 Task: Choose the card "HARBINGER" for your new game.
Action: Mouse moved to (855, 535)
Screenshot: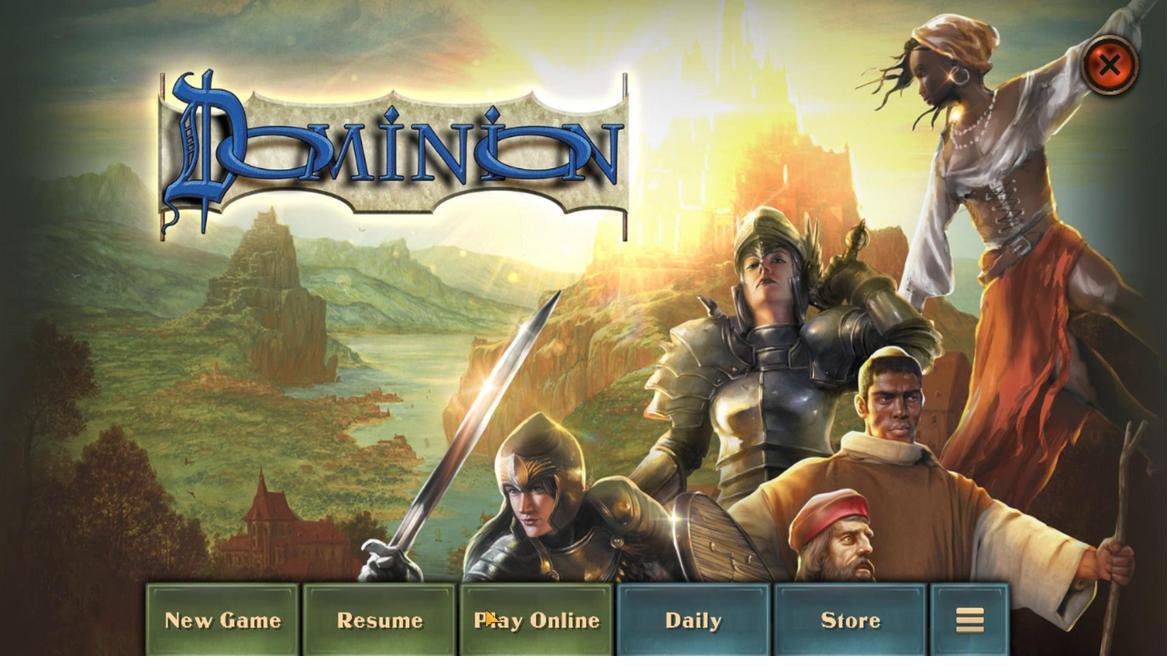 
Action: Mouse pressed left at (855, 535)
Screenshot: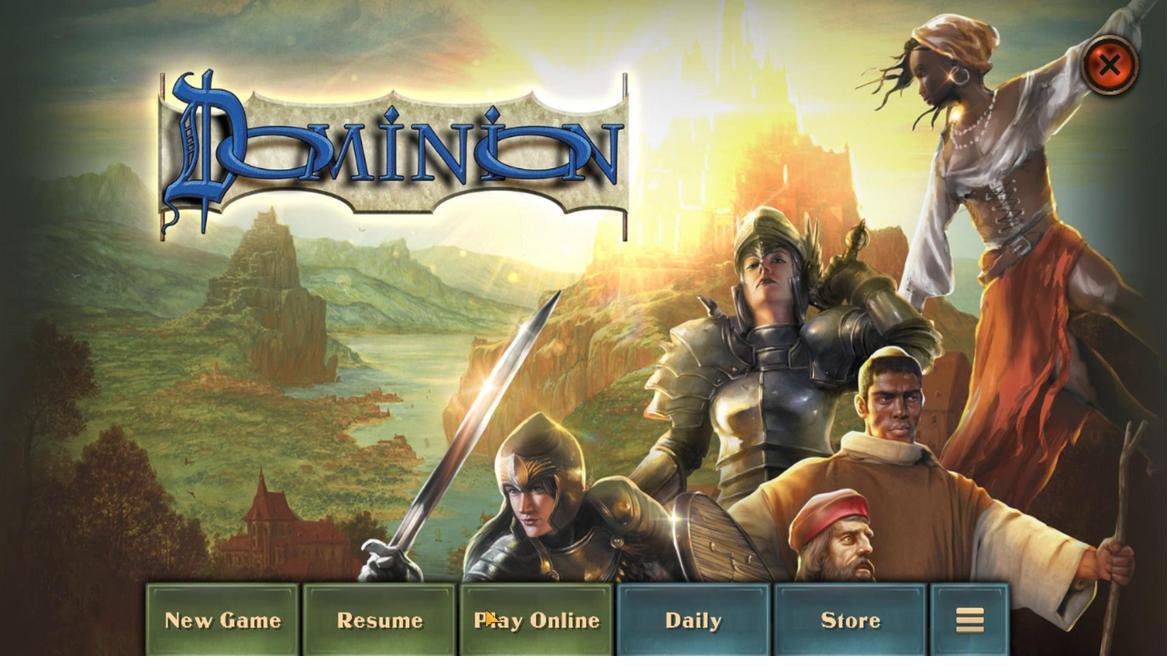 
Action: Mouse moved to (858, 418)
Screenshot: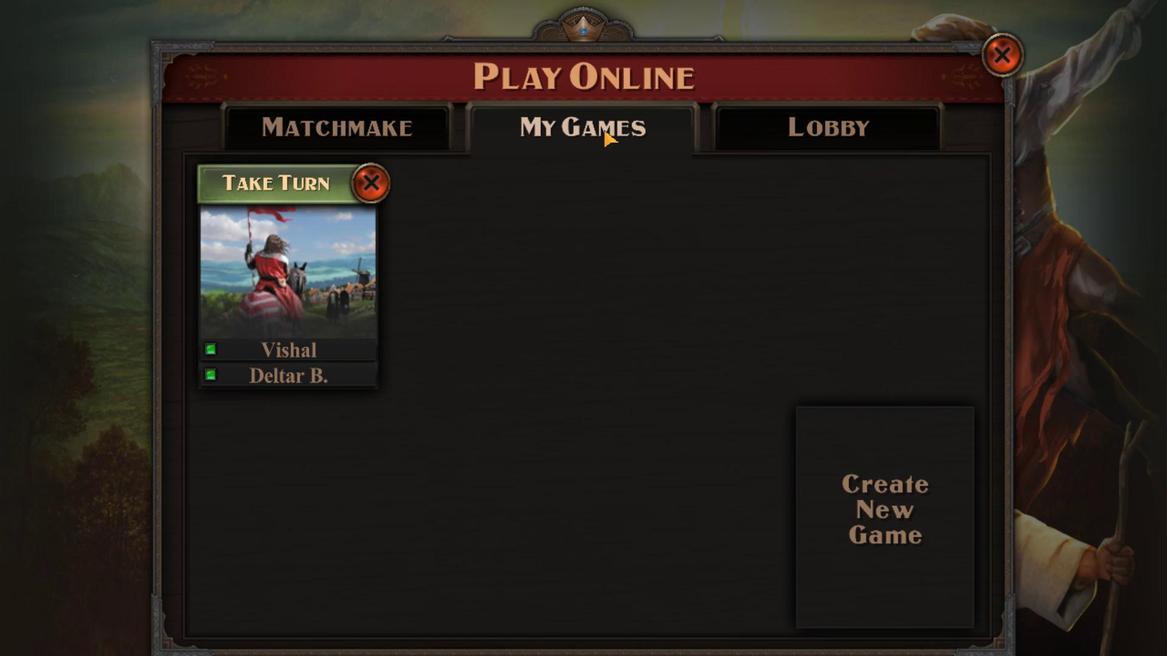 
Action: Mouse pressed left at (858, 418)
Screenshot: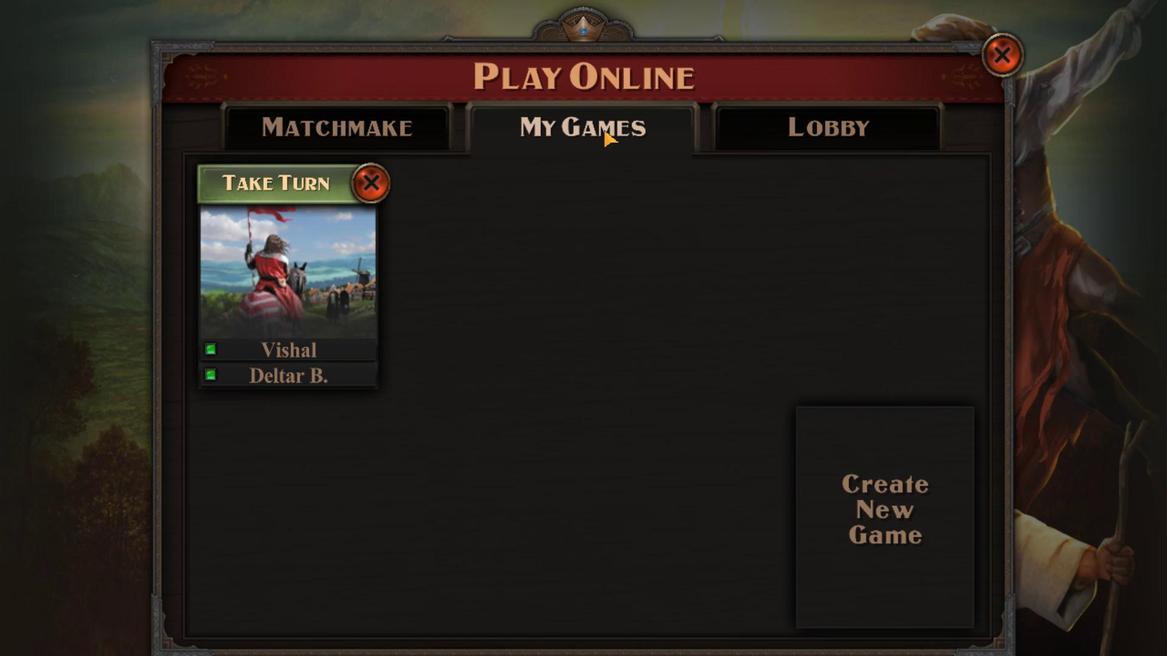 
Action: Mouse moved to (864, 513)
Screenshot: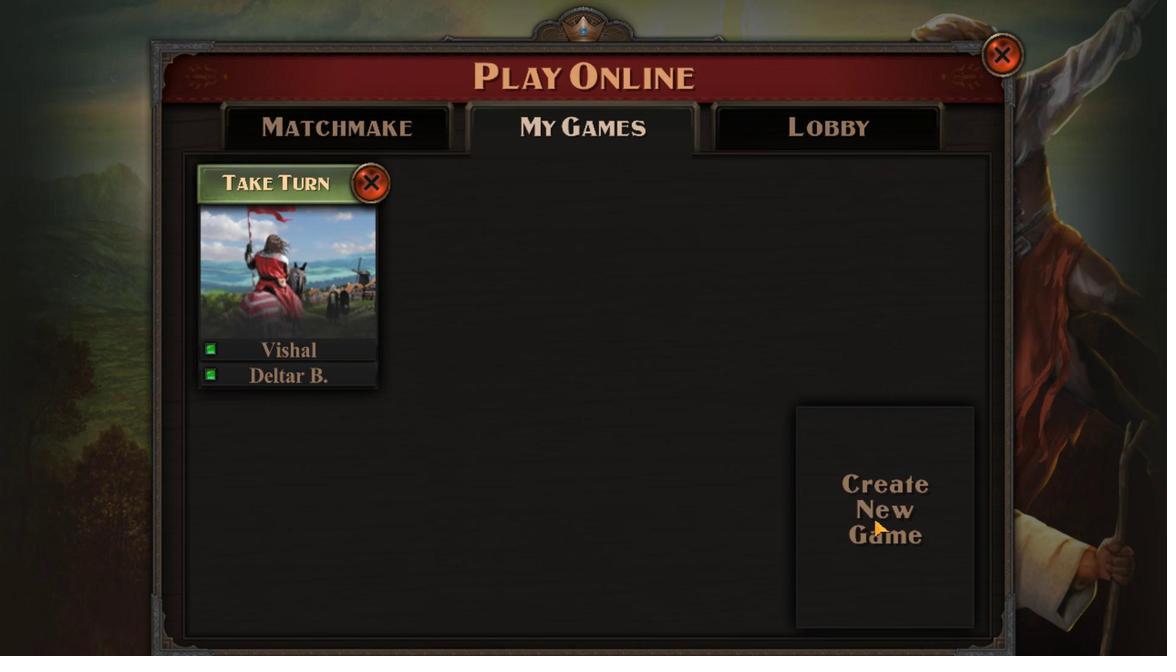 
Action: Mouse pressed left at (864, 513)
Screenshot: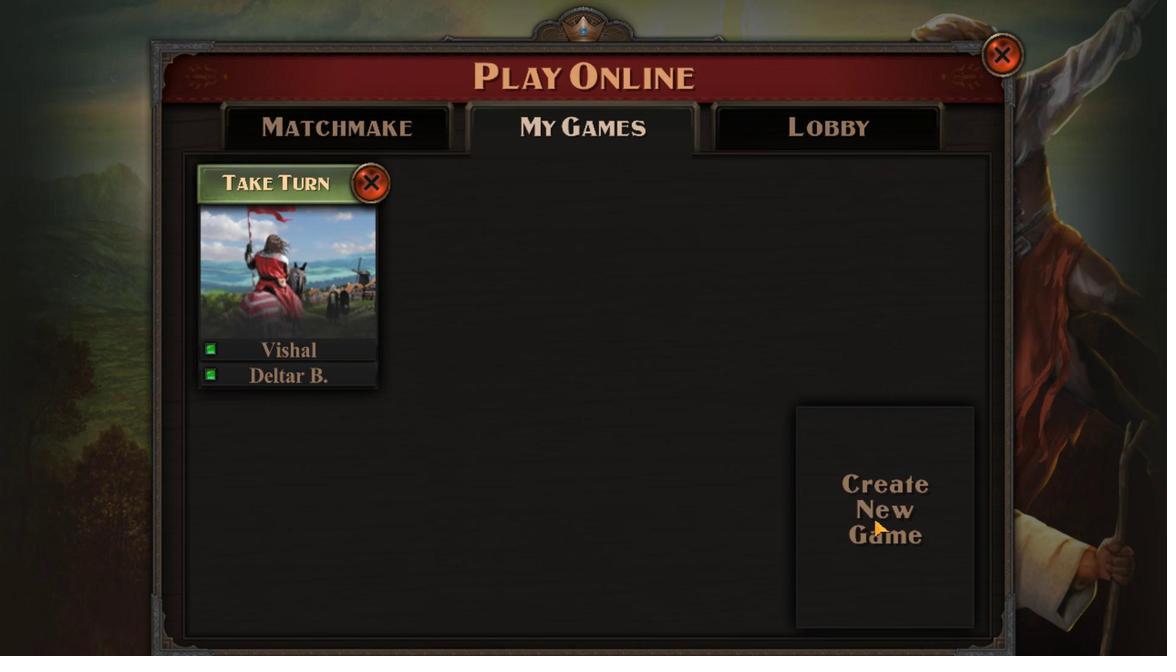 
Action: Mouse moved to (855, 417)
Screenshot: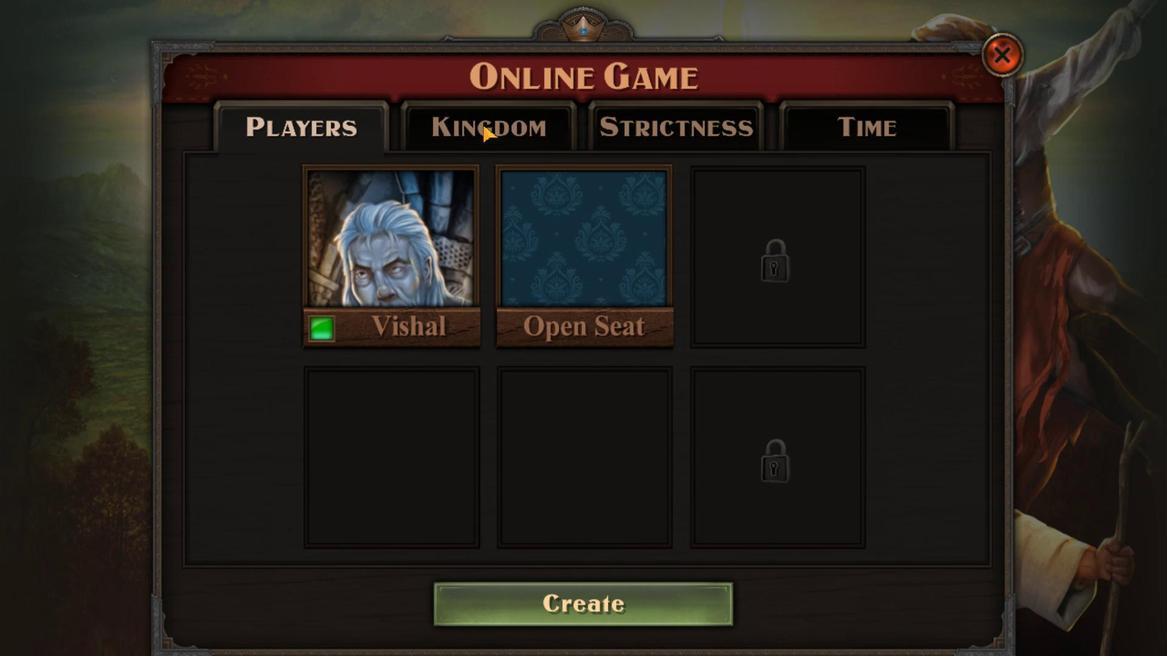
Action: Mouse pressed left at (855, 417)
Screenshot: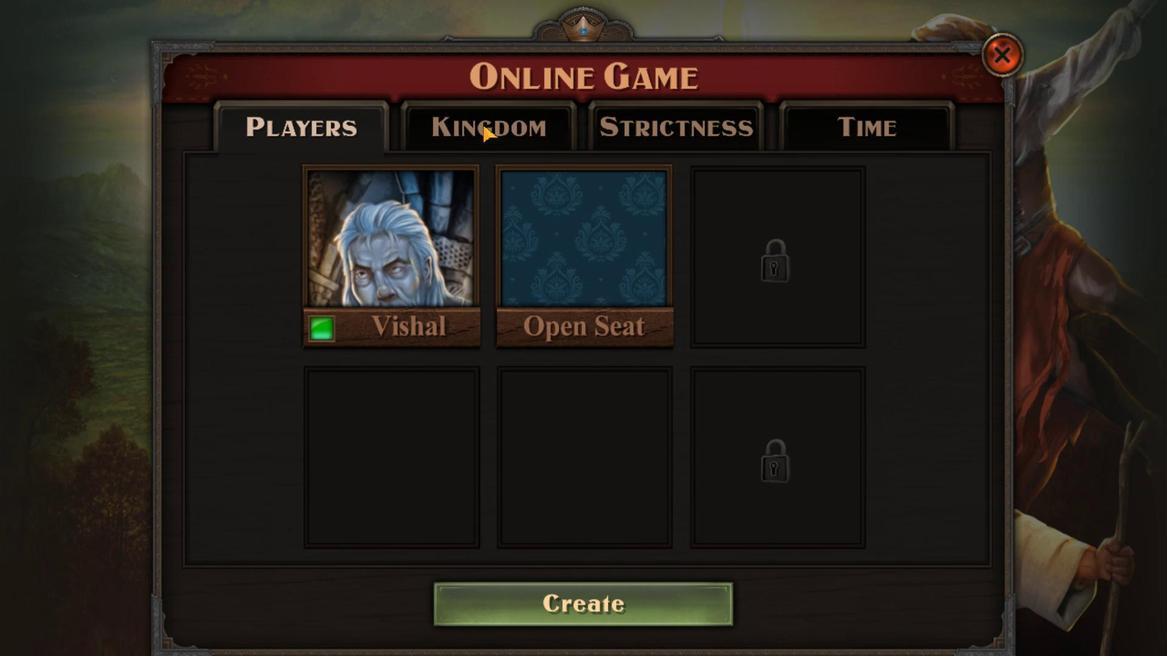 
Action: Mouse moved to (861, 435)
Screenshot: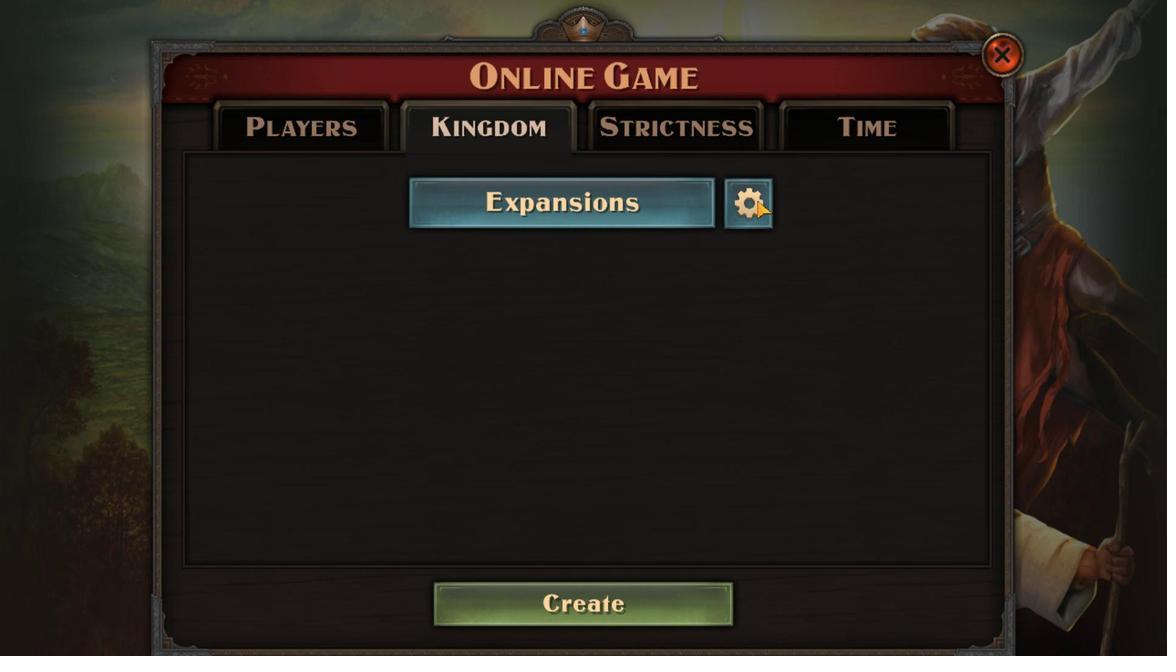 
Action: Mouse pressed left at (861, 435)
Screenshot: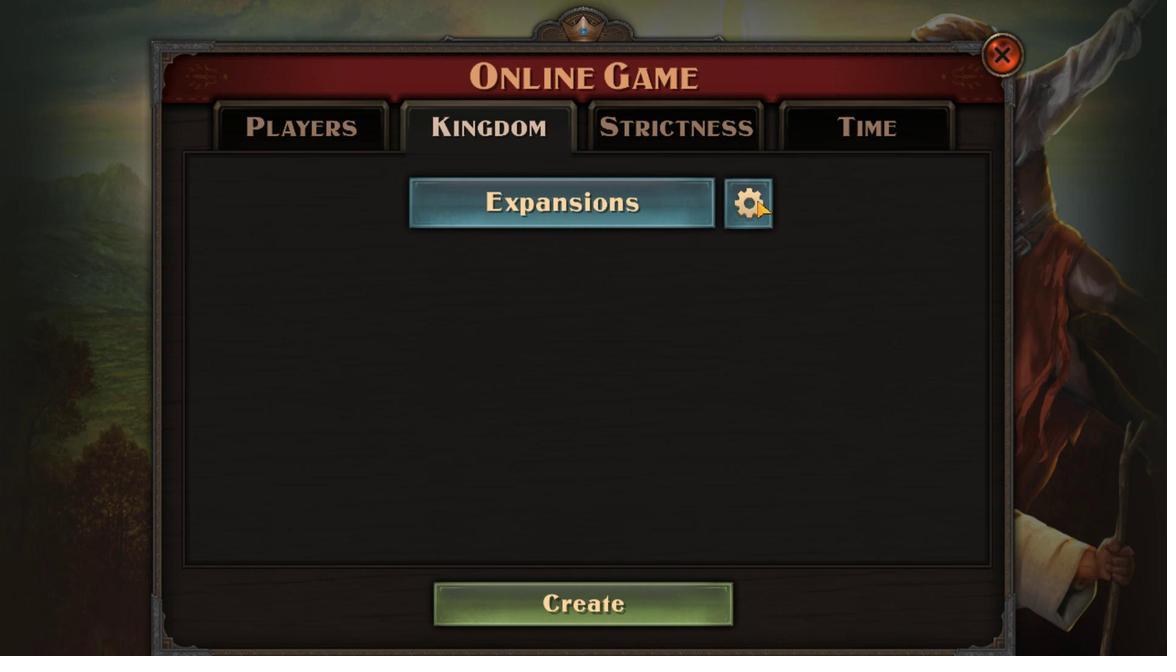 
Action: Mouse moved to (861, 436)
Screenshot: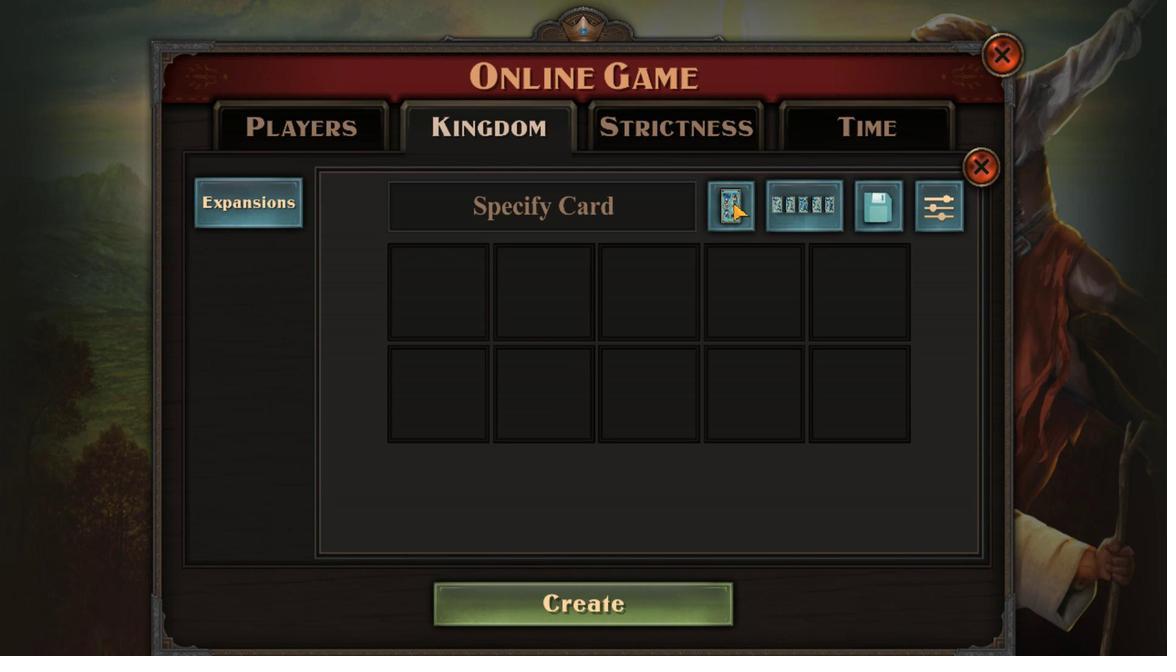 
Action: Mouse pressed left at (861, 436)
Screenshot: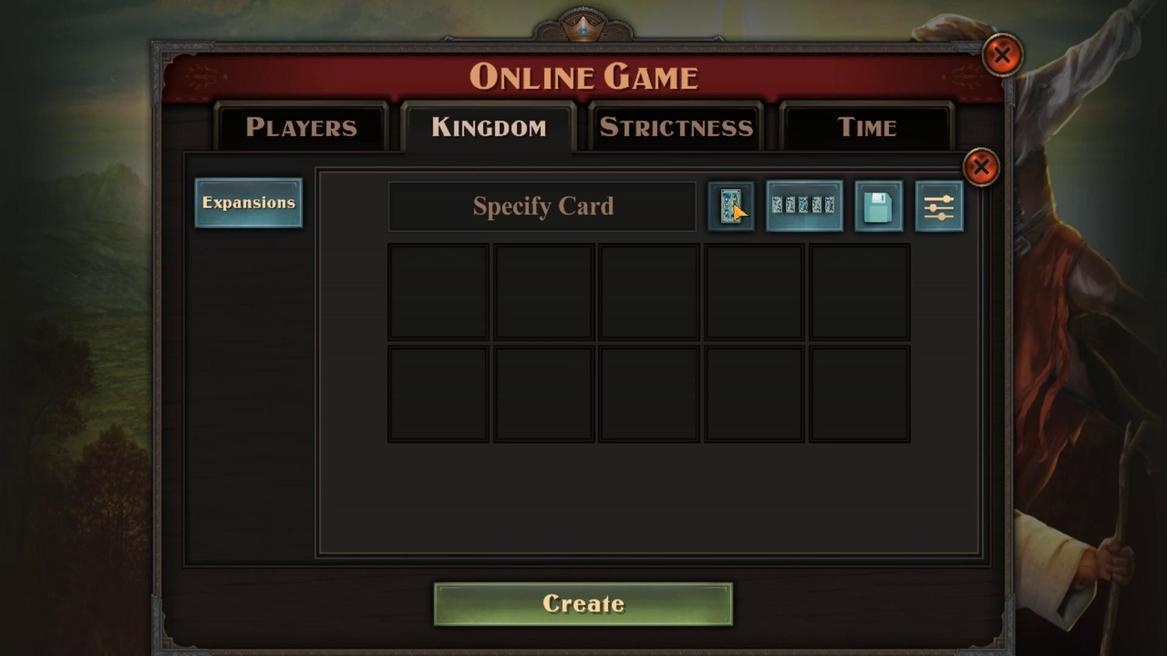 
Action: Mouse moved to (865, 459)
Screenshot: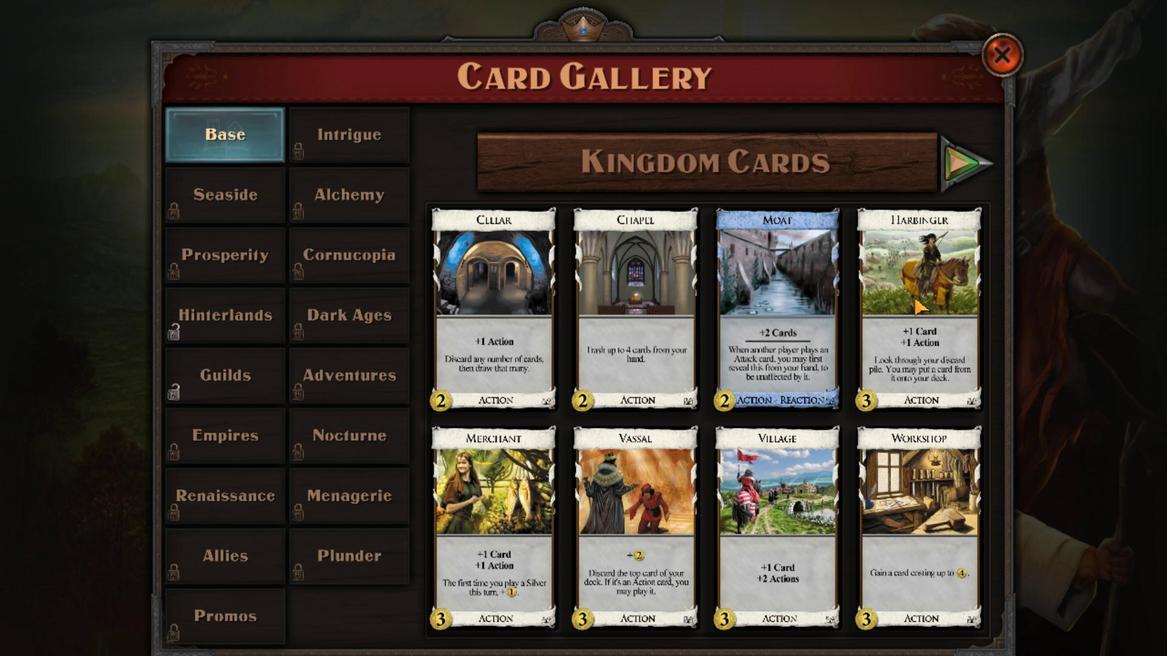 
Action: Mouse pressed left at (865, 459)
Screenshot: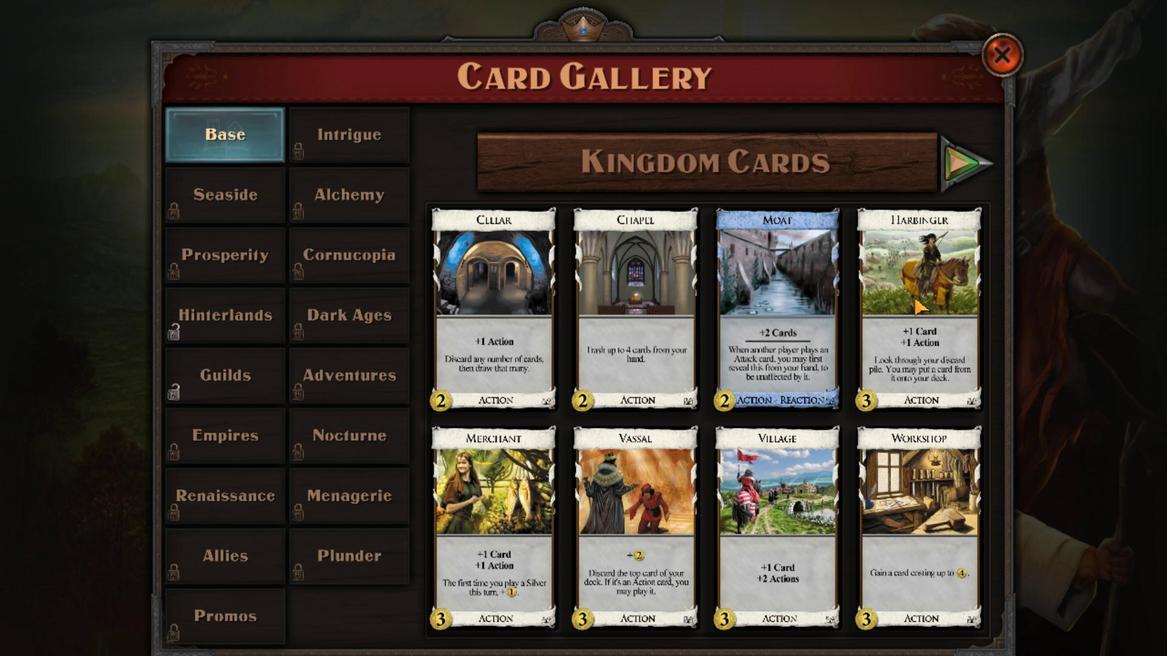 
